Task: Add a dependency to the task User interface not responsive on mobile devices , the existing task  Authentication tokens not being refreshed causing users to be logged out unexpectedly in the project XenonTech.
Action: Mouse moved to (818, 677)
Screenshot: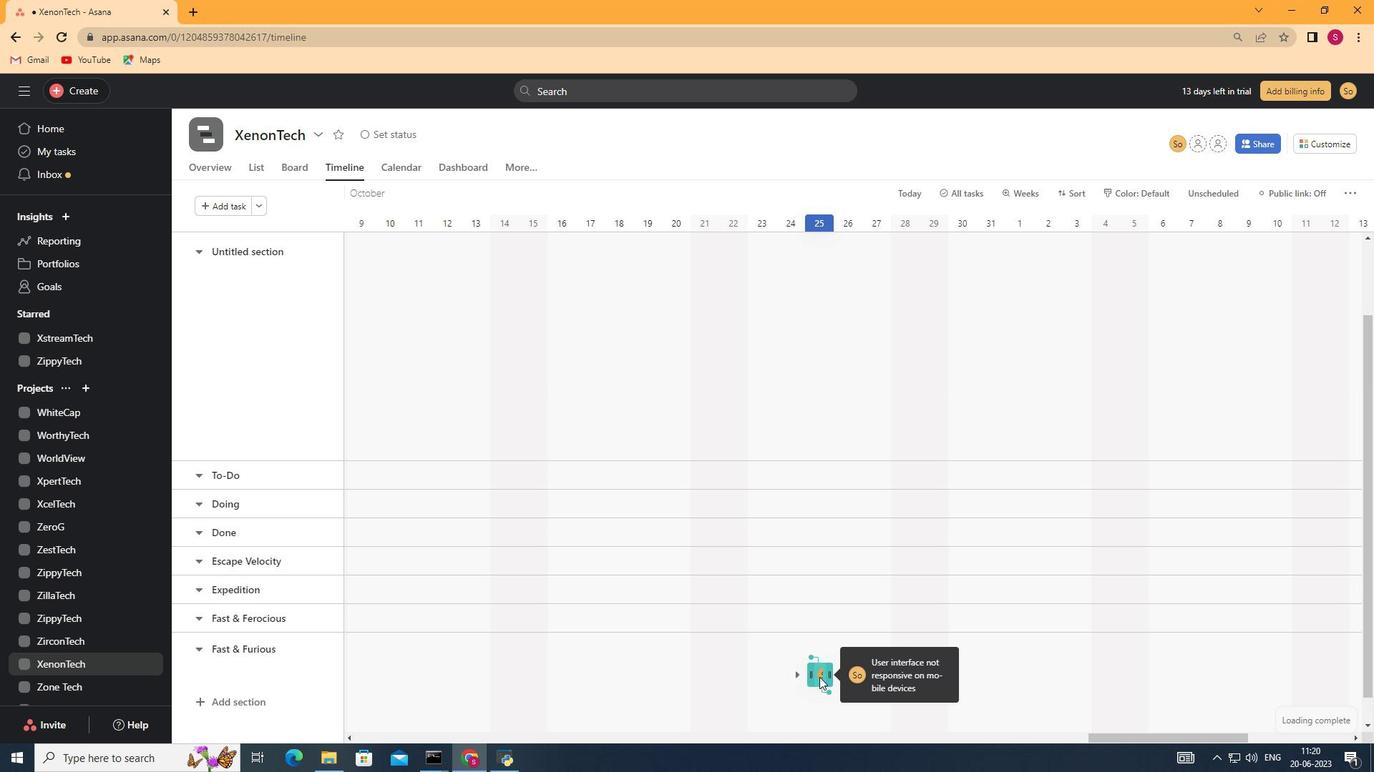 
Action: Mouse pressed left at (818, 677)
Screenshot: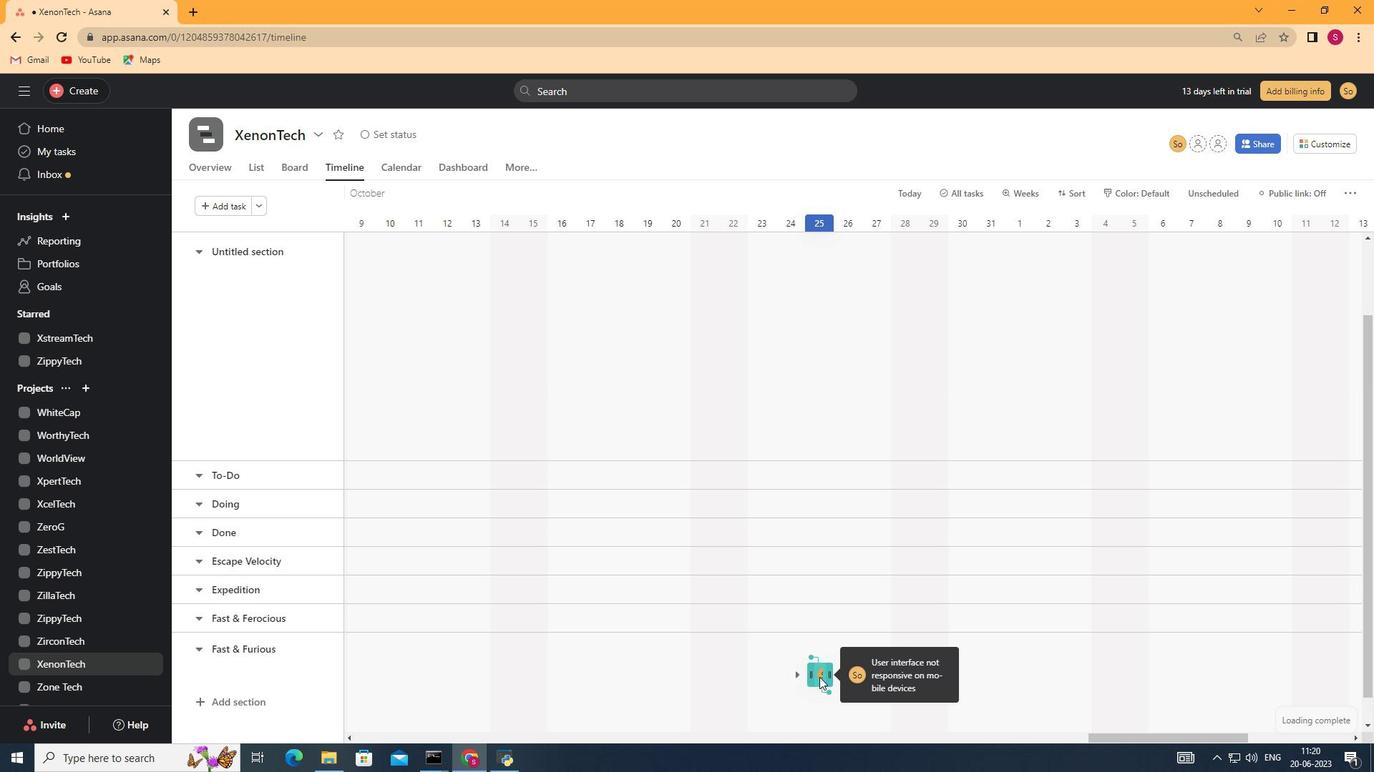 
Action: Mouse moved to (1041, 385)
Screenshot: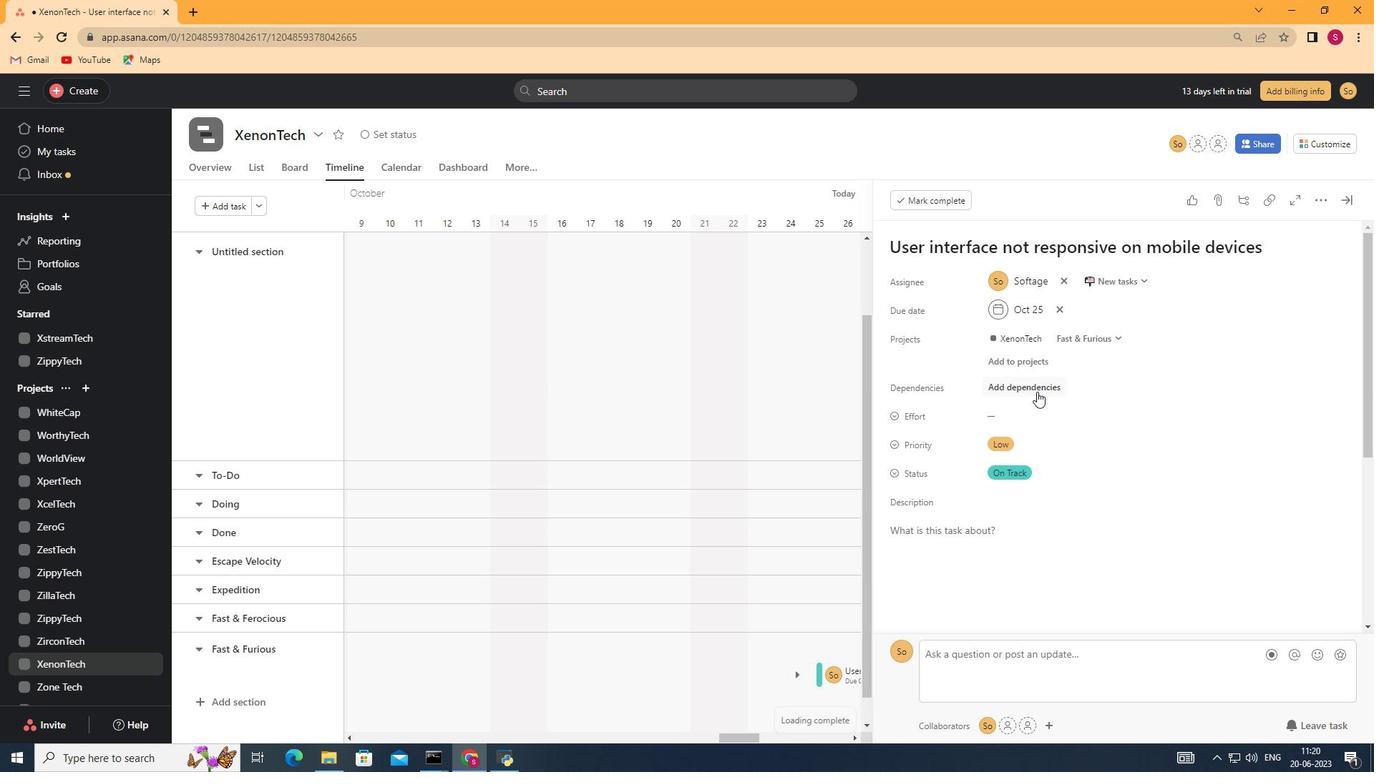 
Action: Mouse pressed left at (1041, 385)
Screenshot: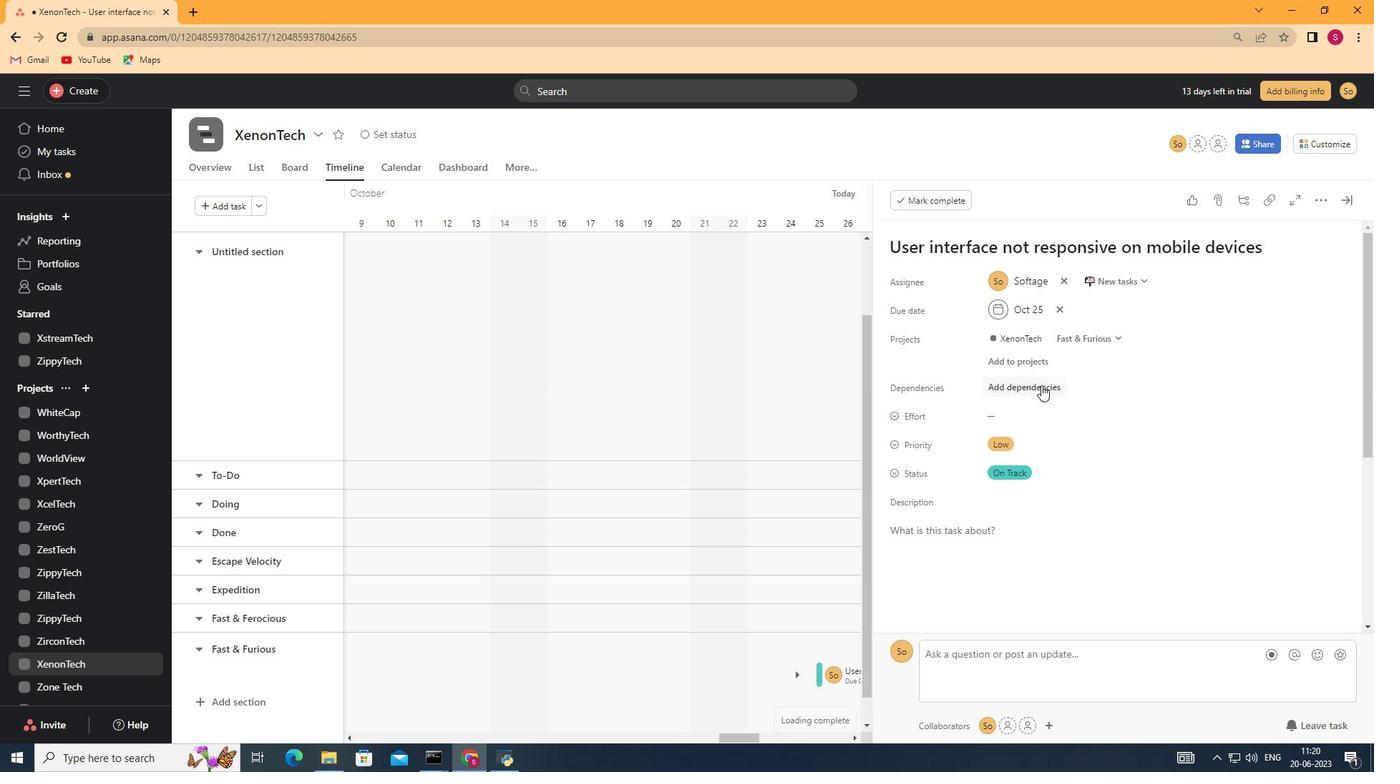 
Action: Mouse moved to (1110, 442)
Screenshot: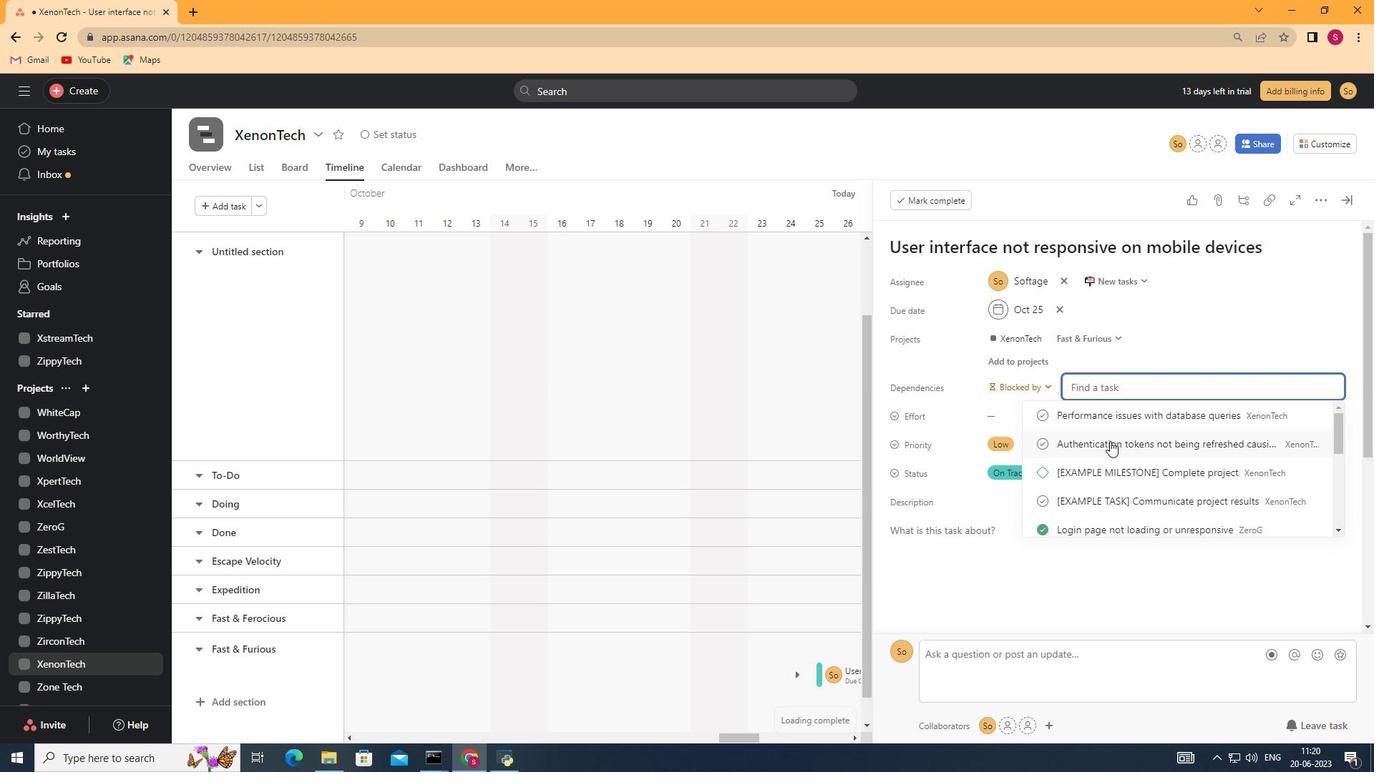 
Action: Mouse pressed left at (1110, 442)
Screenshot: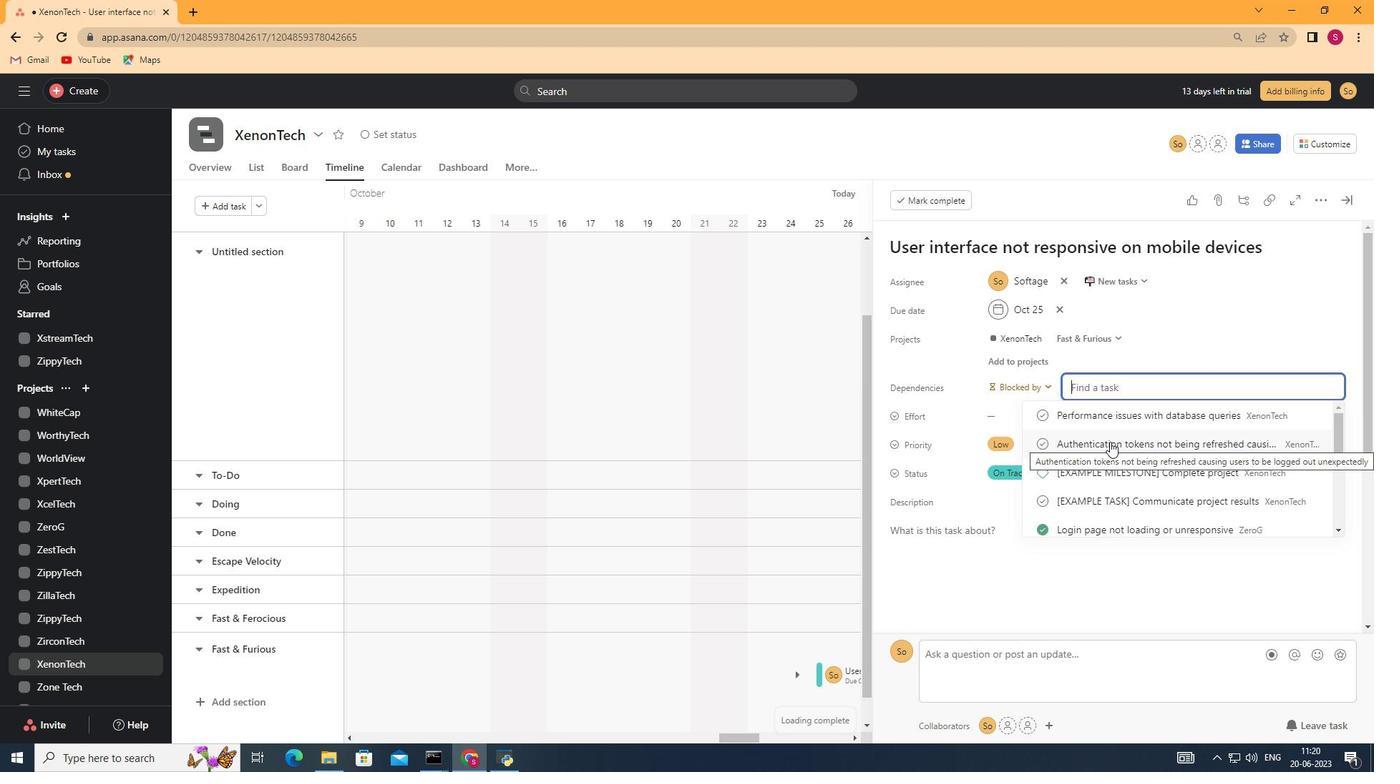 
